 Task: Look for products from Odyssey only.
Action: Mouse pressed left at (16, 81)
Screenshot: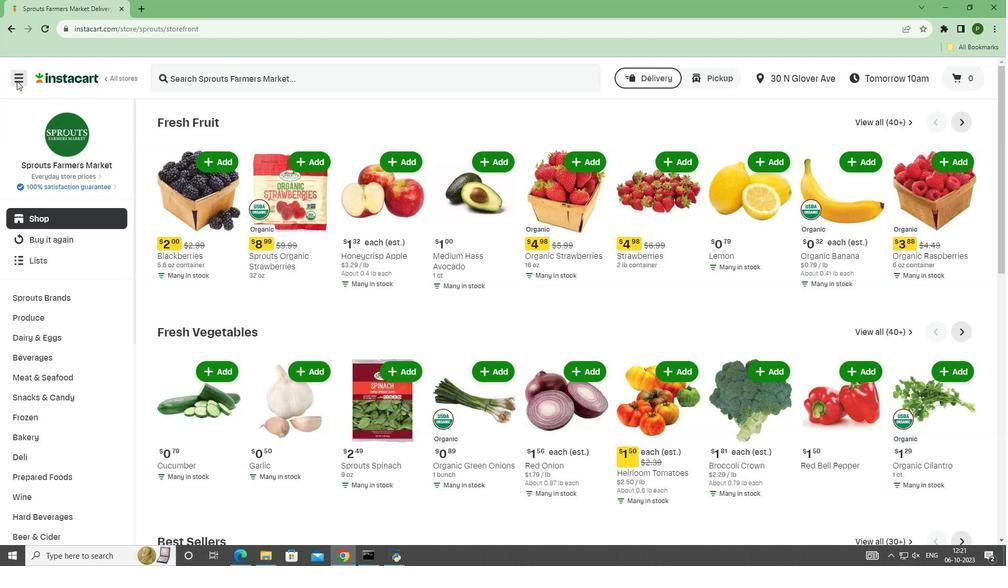
Action: Mouse moved to (44, 278)
Screenshot: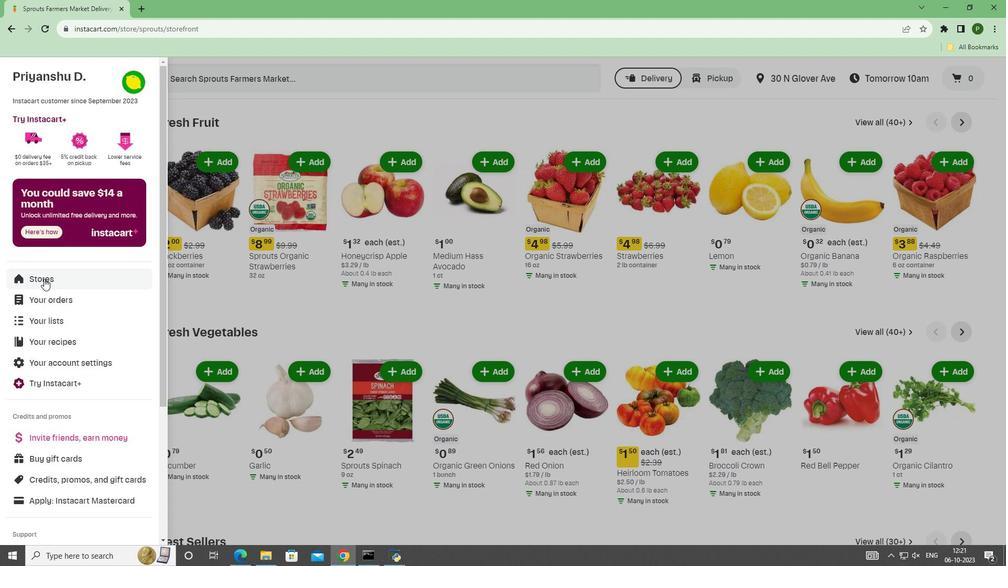 
Action: Mouse pressed left at (44, 278)
Screenshot: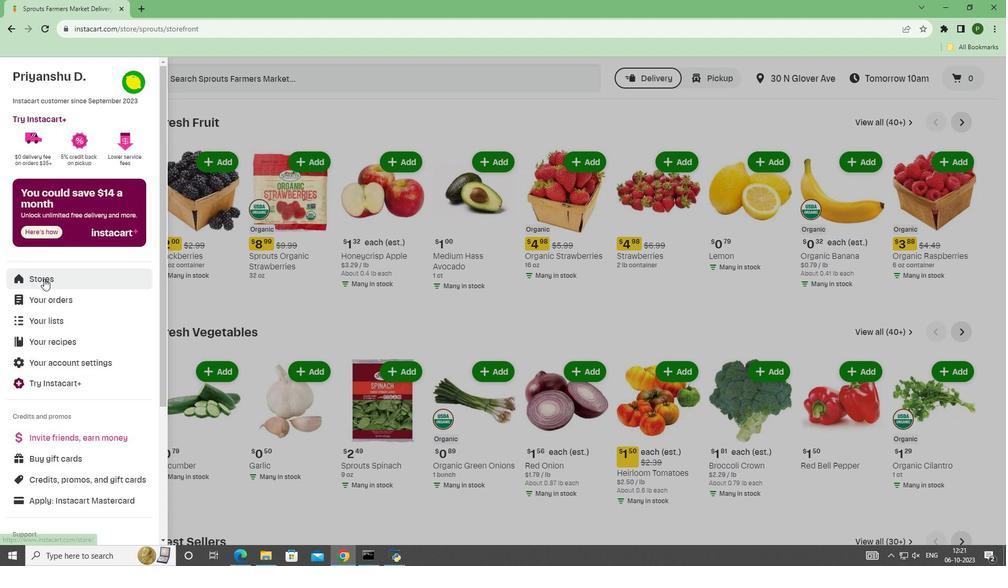 
Action: Mouse moved to (225, 123)
Screenshot: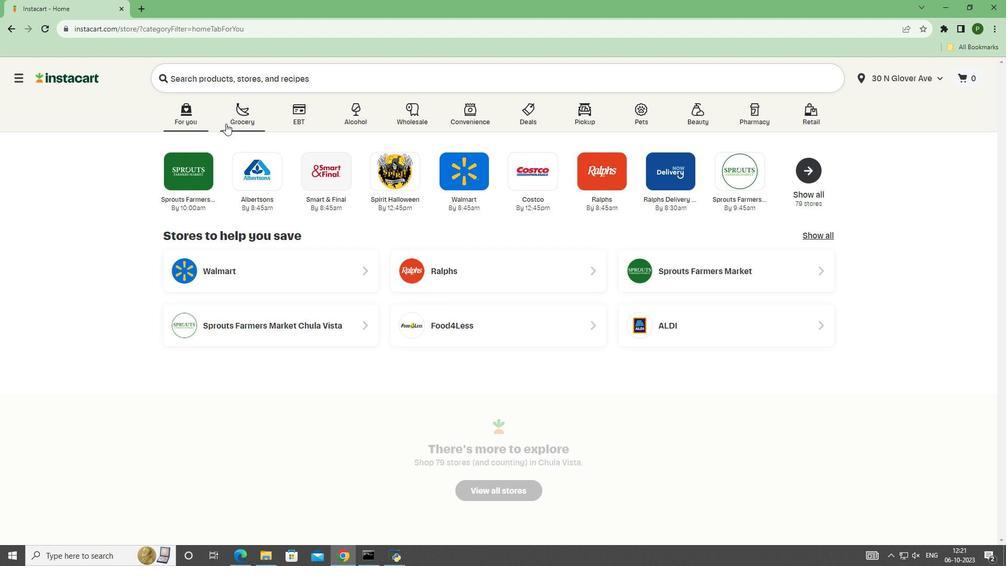 
Action: Mouse pressed left at (225, 123)
Screenshot: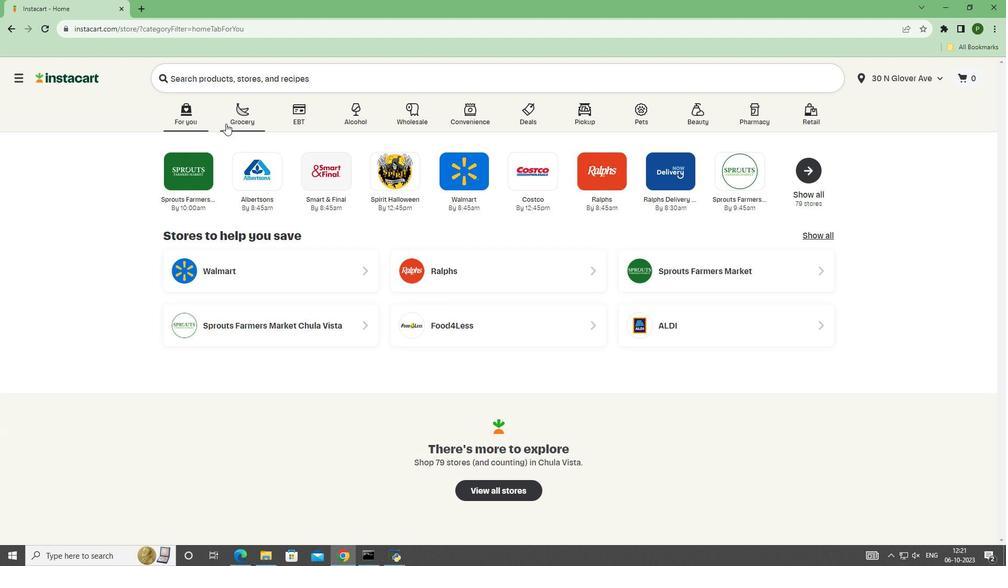 
Action: Mouse moved to (626, 245)
Screenshot: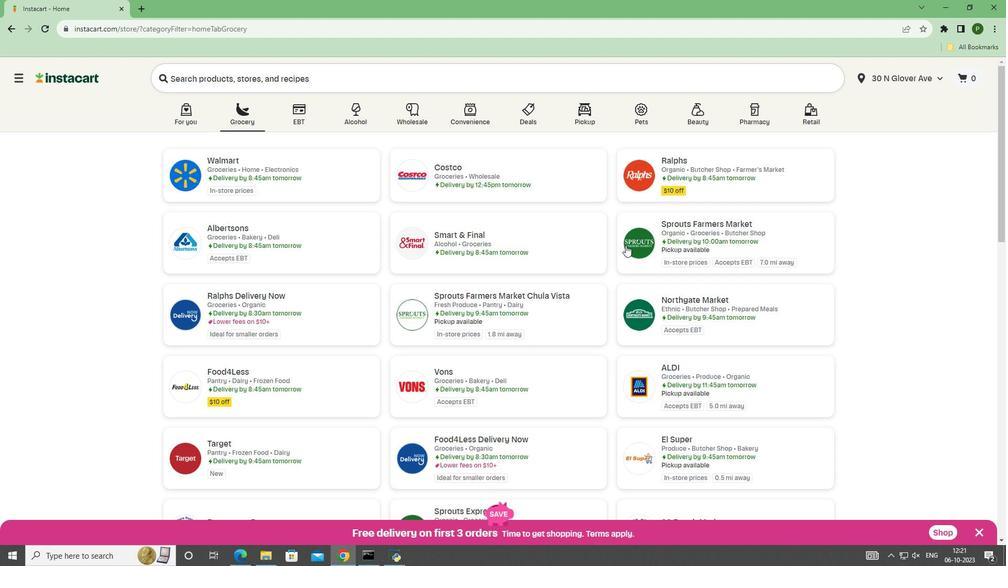 
Action: Mouse pressed left at (626, 245)
Screenshot: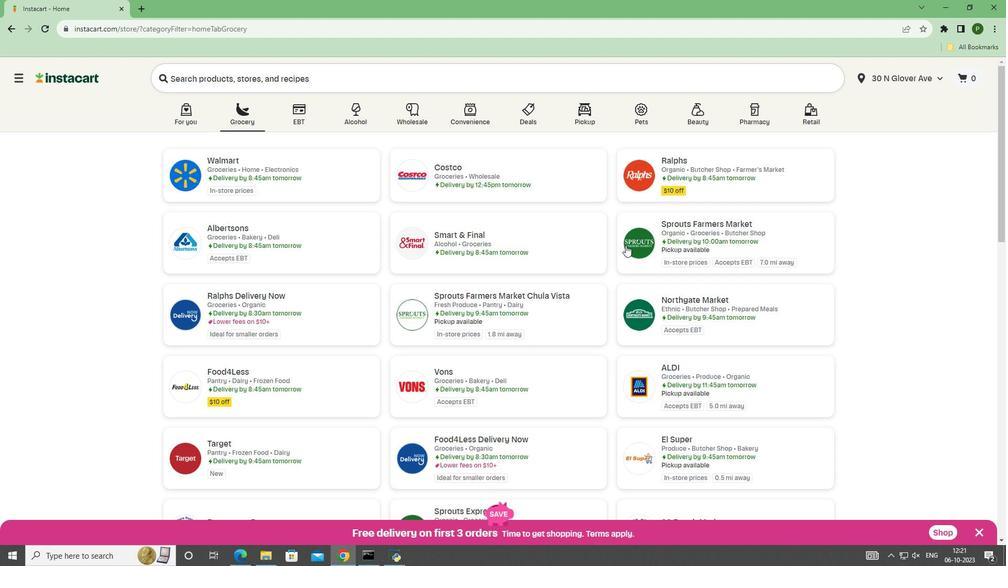 
Action: Mouse moved to (64, 337)
Screenshot: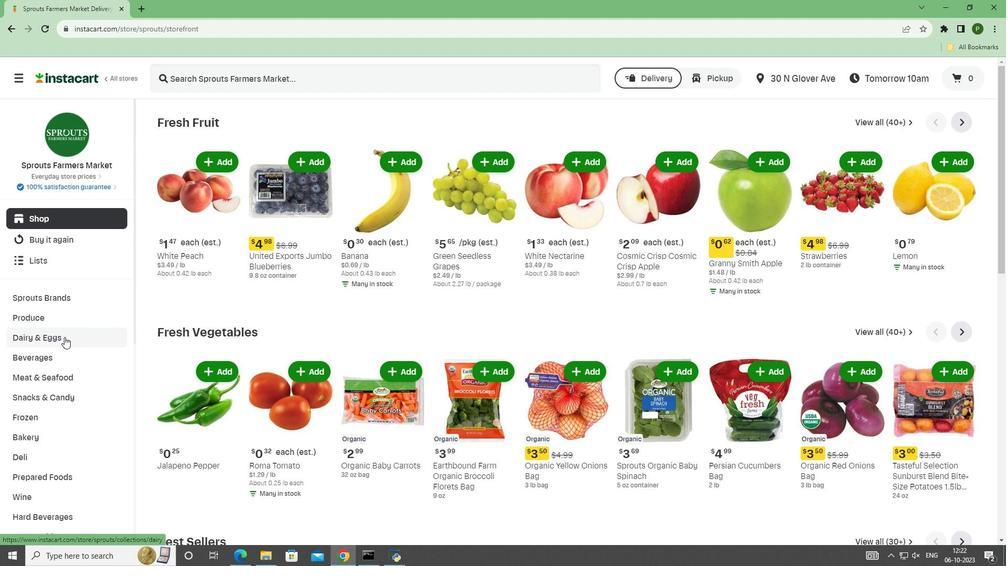 
Action: Mouse pressed left at (64, 337)
Screenshot: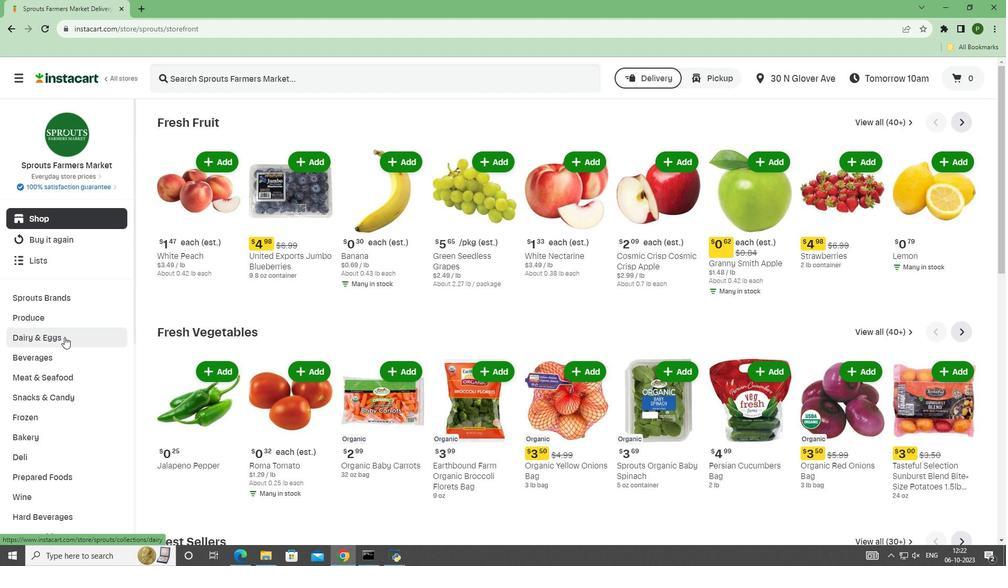 
Action: Mouse moved to (55, 378)
Screenshot: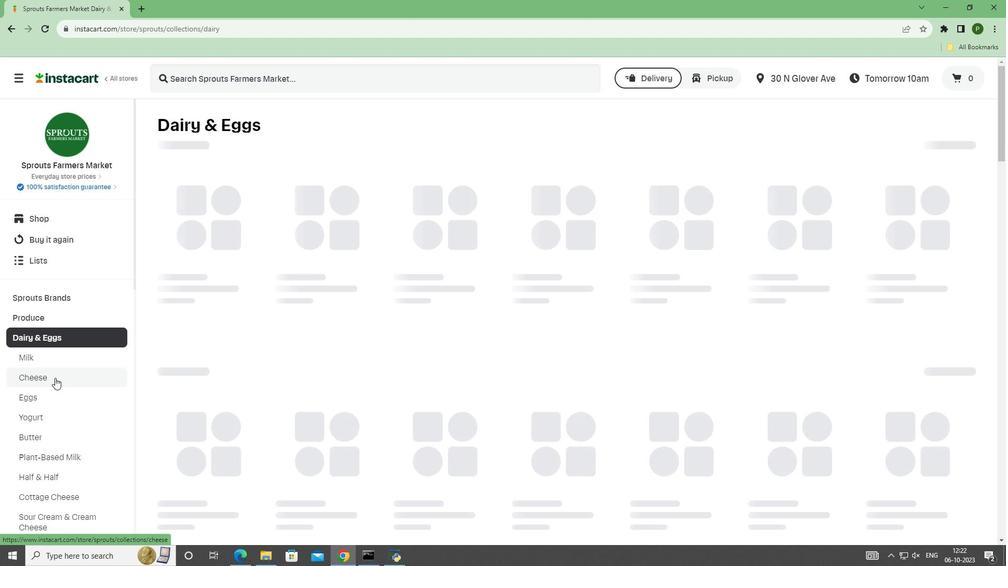 
Action: Mouse pressed left at (55, 378)
Screenshot: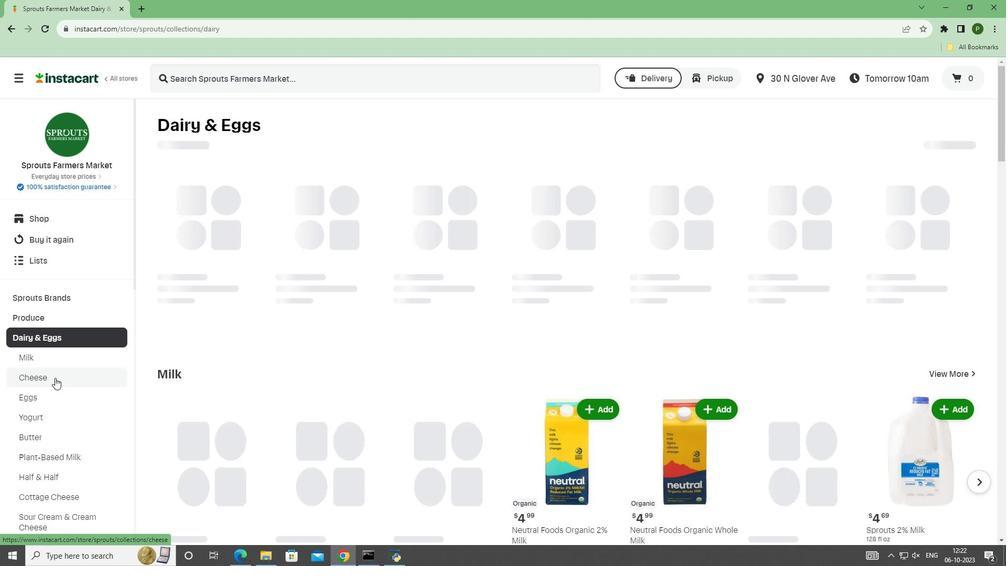
Action: Mouse moved to (331, 220)
Screenshot: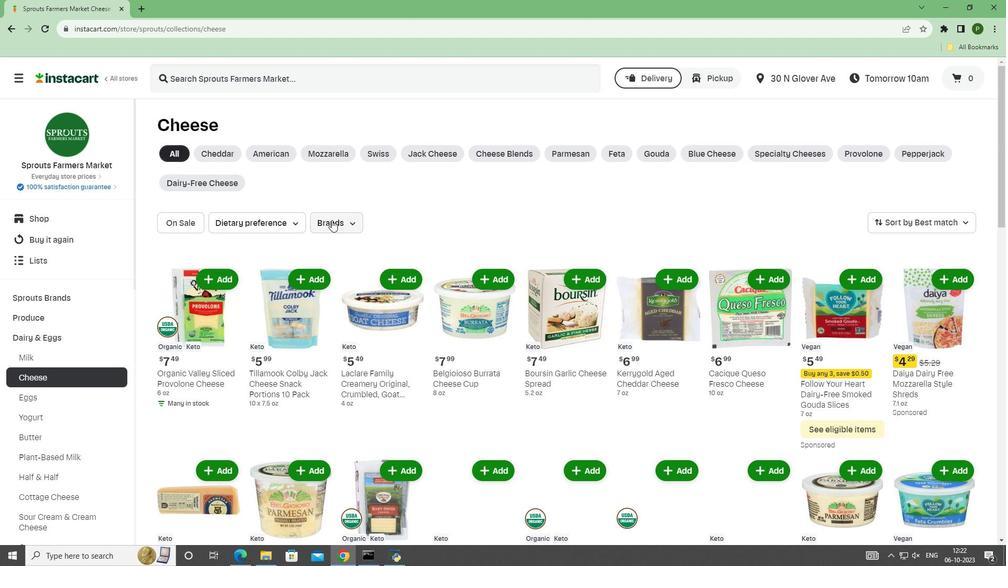 
Action: Mouse pressed left at (331, 220)
Screenshot: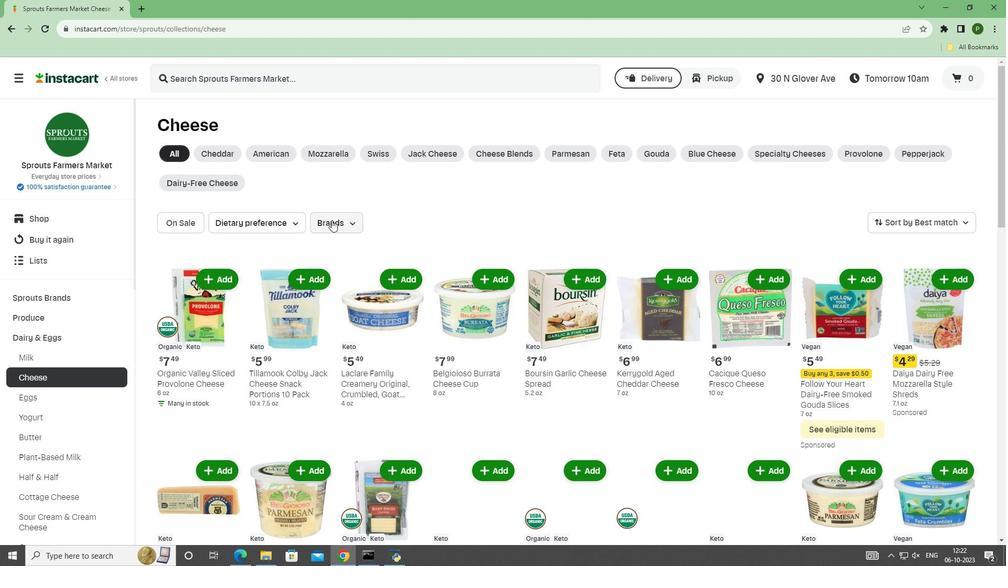 
Action: Mouse moved to (362, 281)
Screenshot: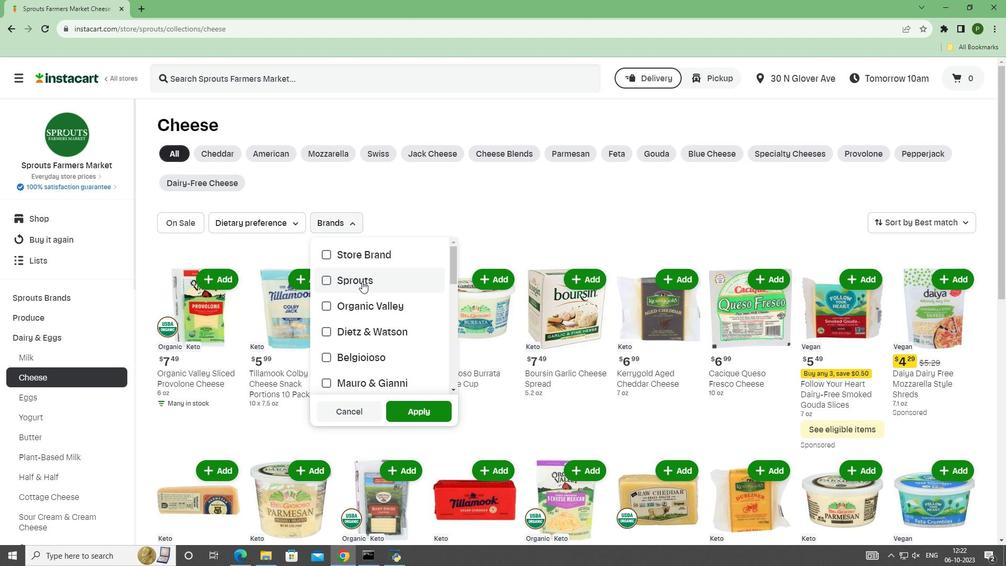 
Action: Mouse scrolled (362, 281) with delta (0, 0)
Screenshot: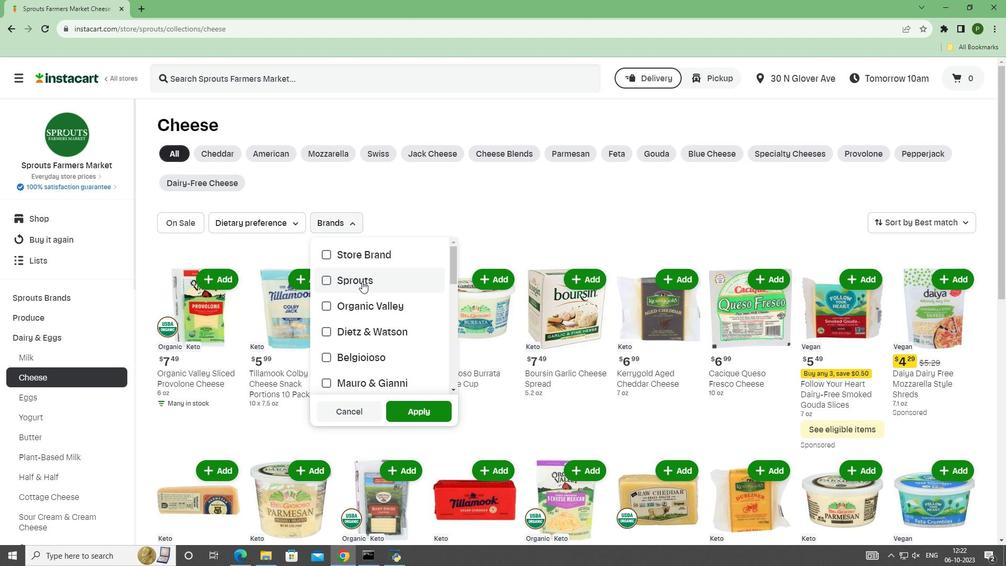 
Action: Mouse scrolled (362, 281) with delta (0, 0)
Screenshot: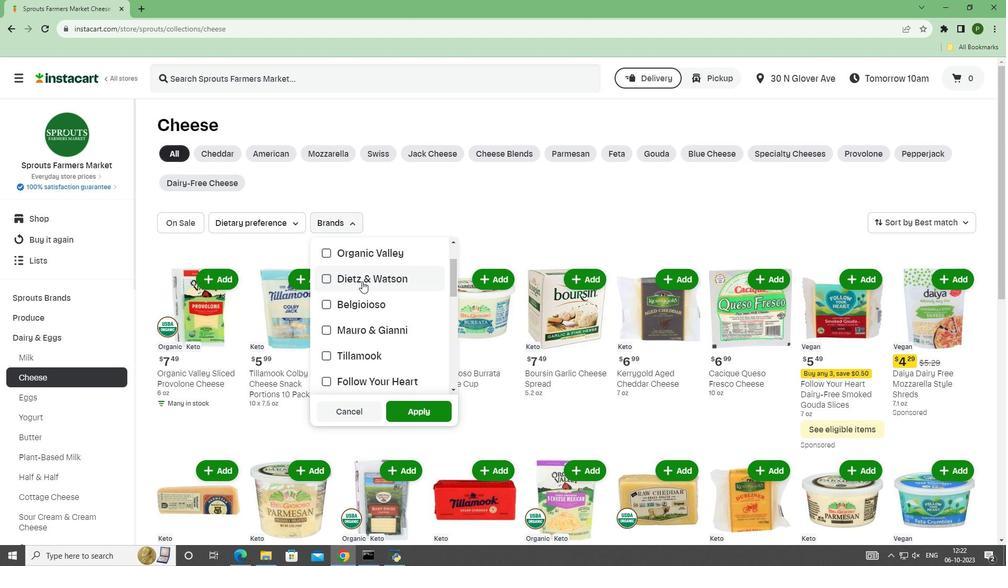 
Action: Mouse scrolled (362, 281) with delta (0, 0)
Screenshot: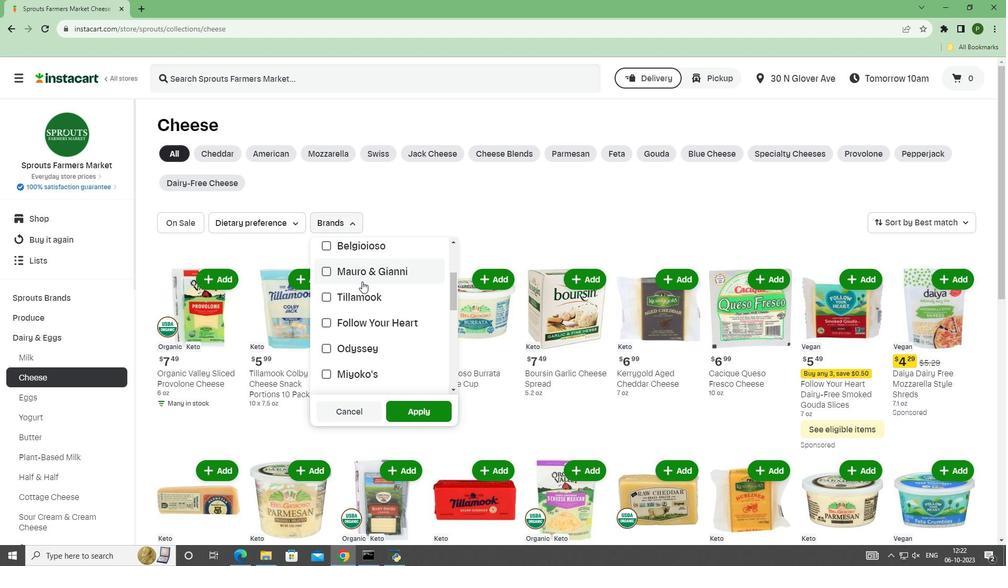 
Action: Mouse moved to (360, 298)
Screenshot: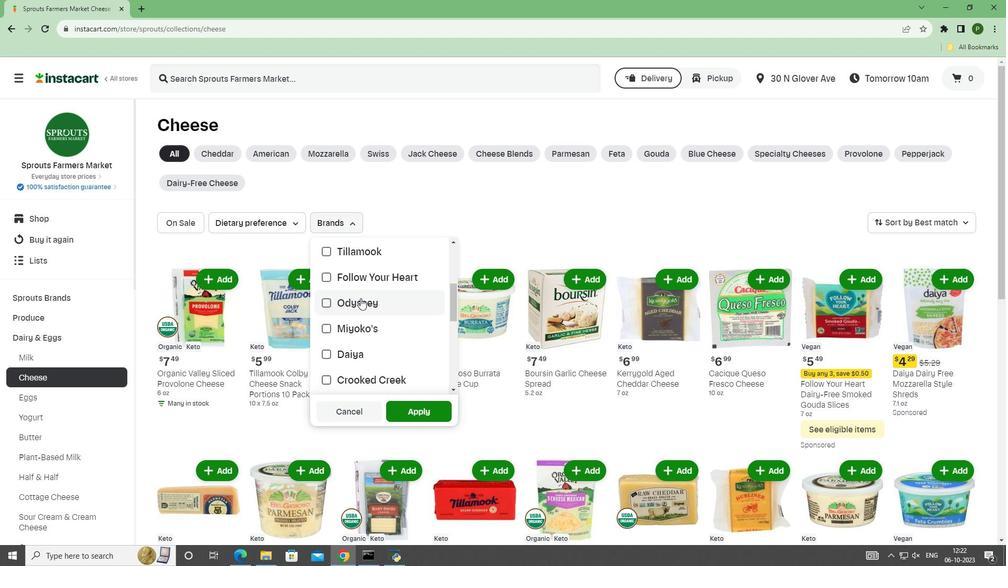 
Action: Mouse pressed left at (360, 298)
Screenshot: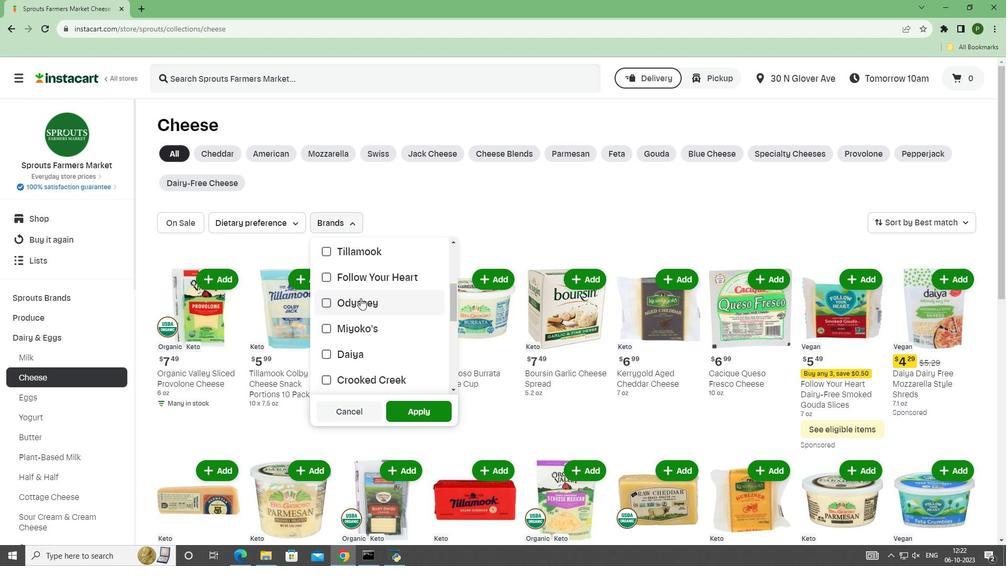 
Action: Mouse moved to (418, 410)
Screenshot: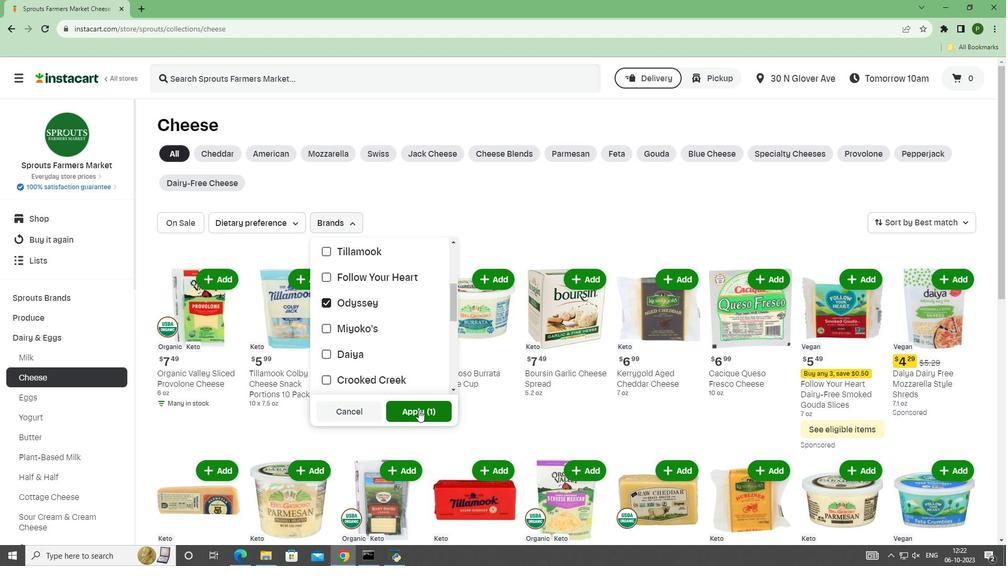 
Action: Mouse pressed left at (418, 410)
Screenshot: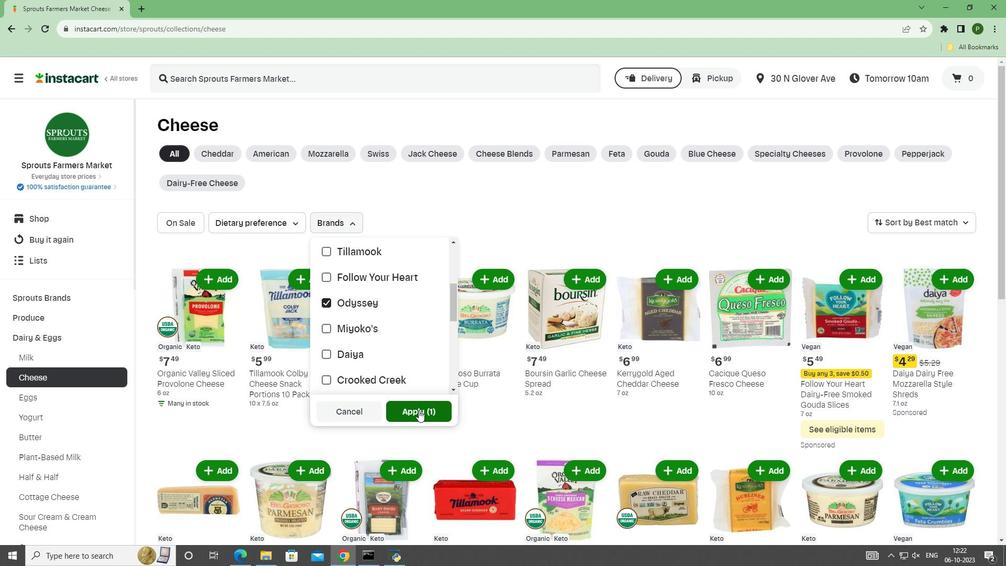 
Action: Mouse moved to (522, 448)
Screenshot: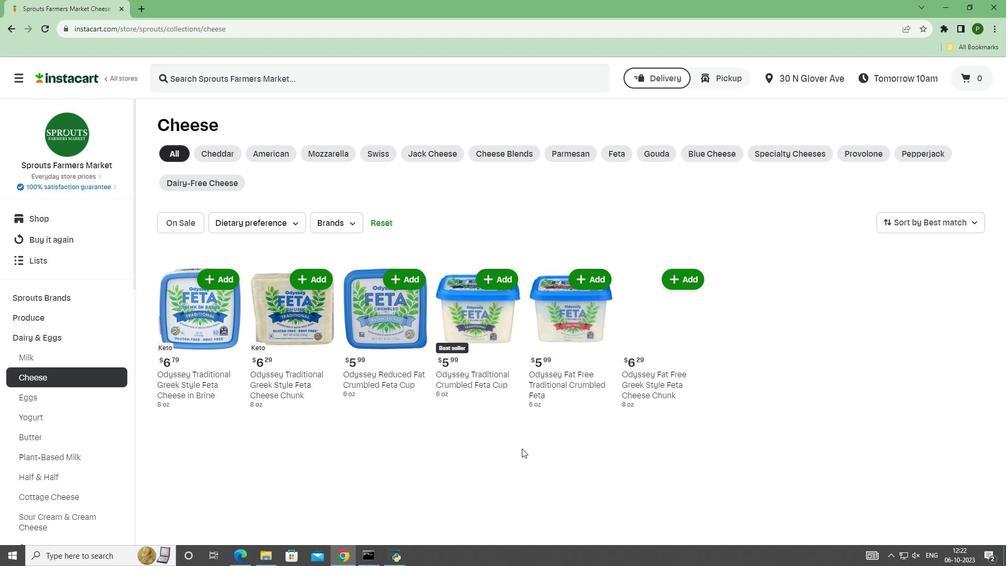 
